 Task: Change the current theme to "Cozy".
Action: Mouse moved to (11, 170)
Screenshot: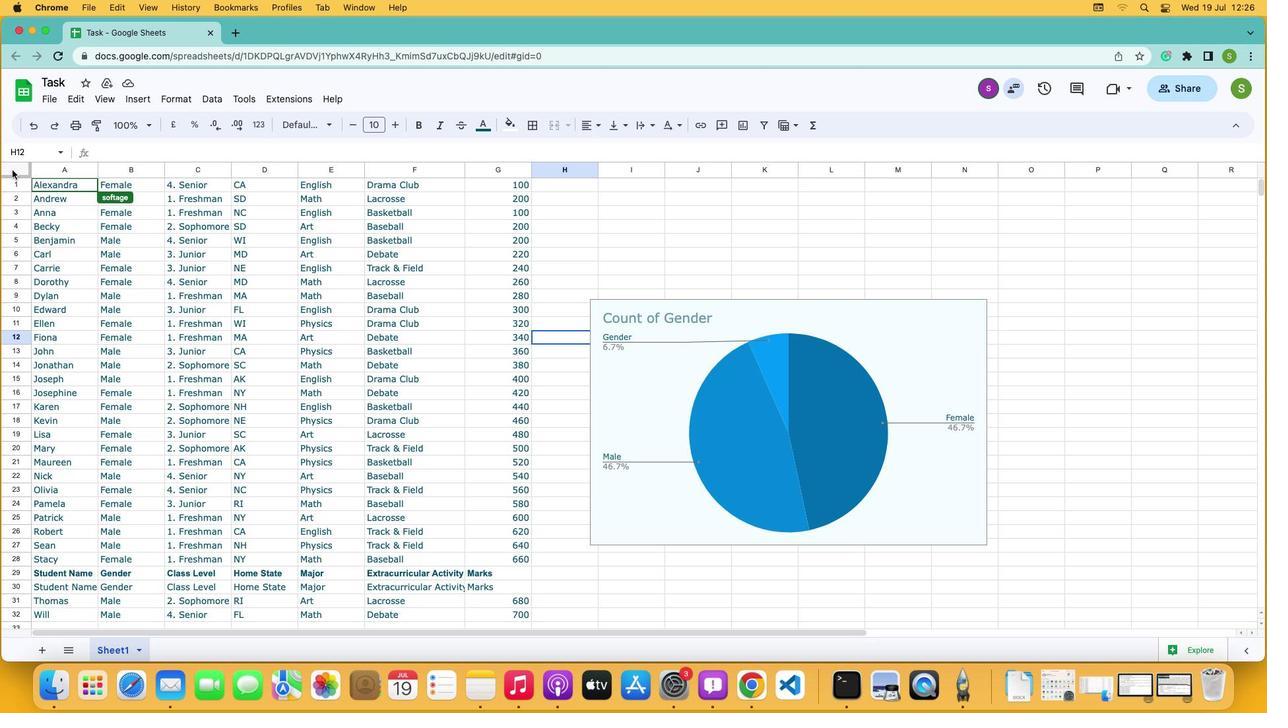
Action: Mouse pressed left at (11, 170)
Screenshot: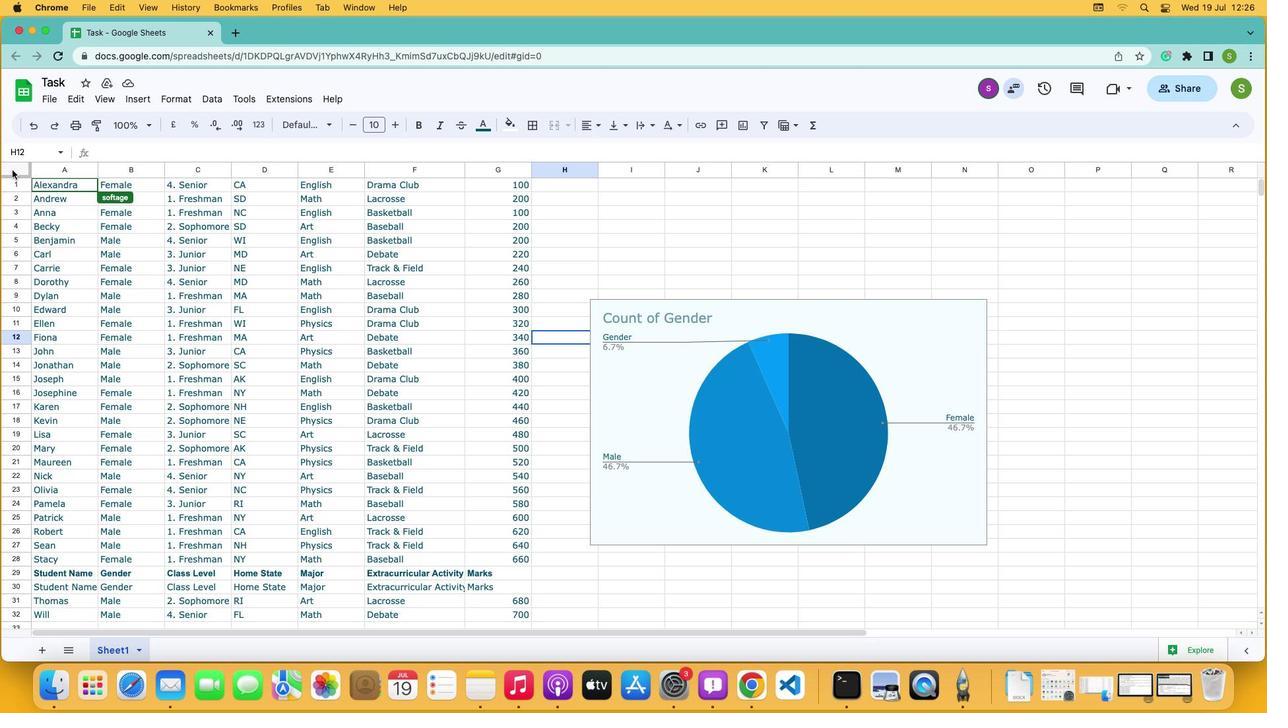 
Action: Mouse moved to (175, 102)
Screenshot: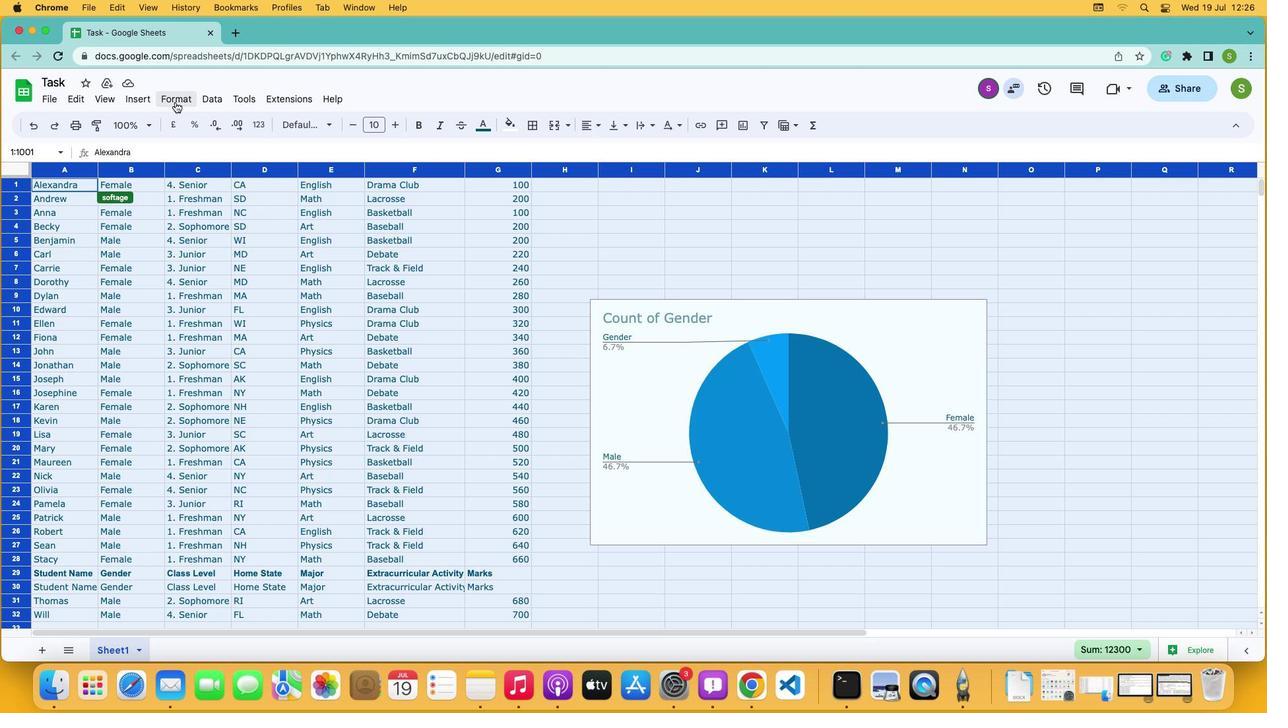 
Action: Mouse pressed left at (175, 102)
Screenshot: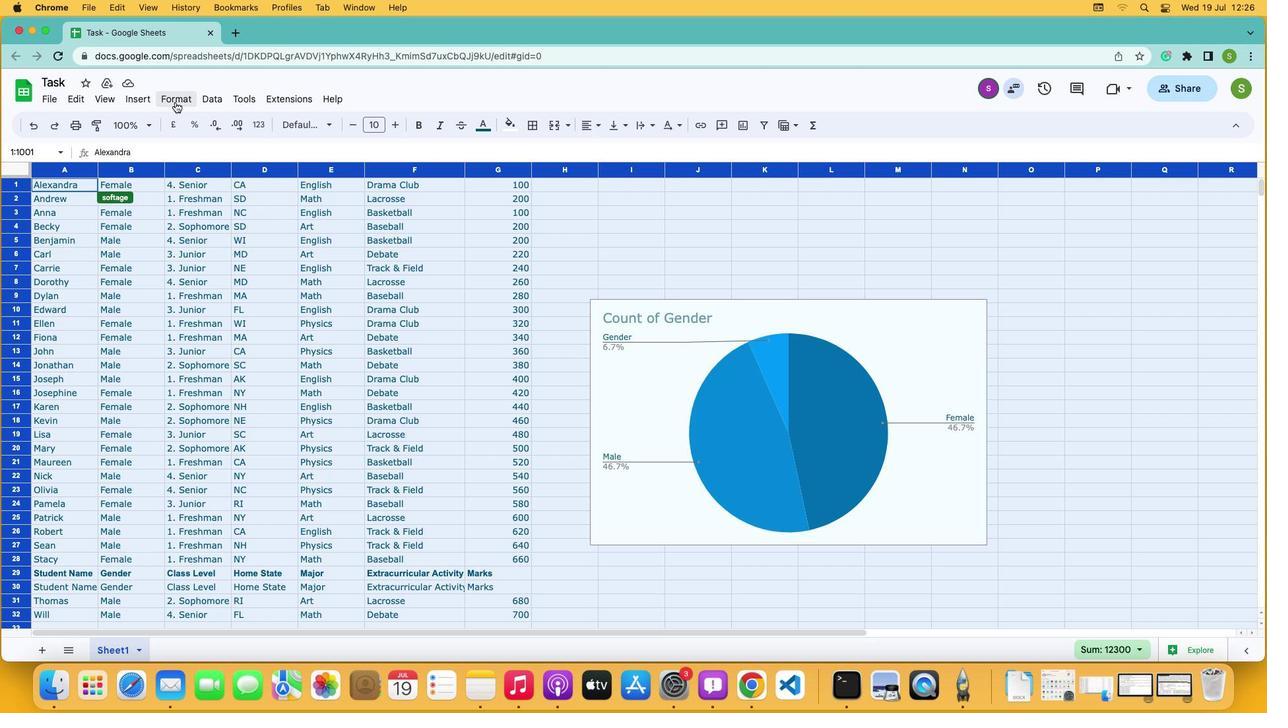 
Action: Mouse moved to (177, 121)
Screenshot: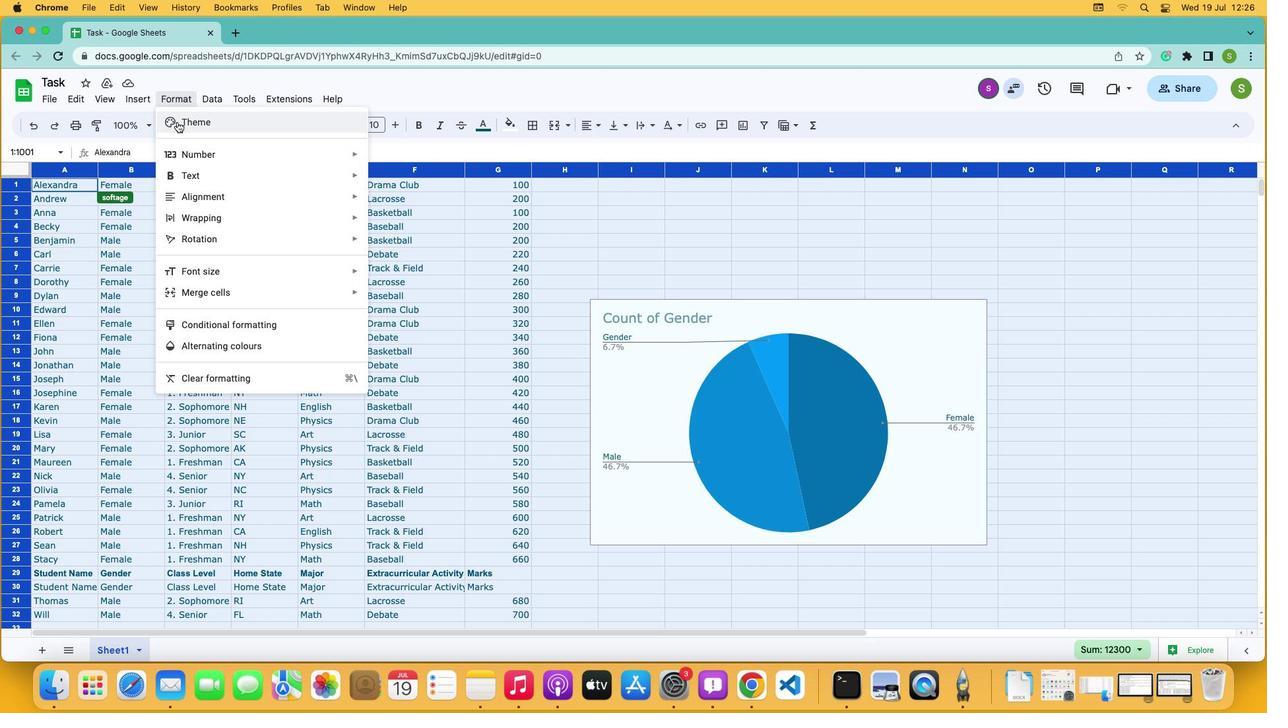 
Action: Mouse pressed left at (177, 121)
Screenshot: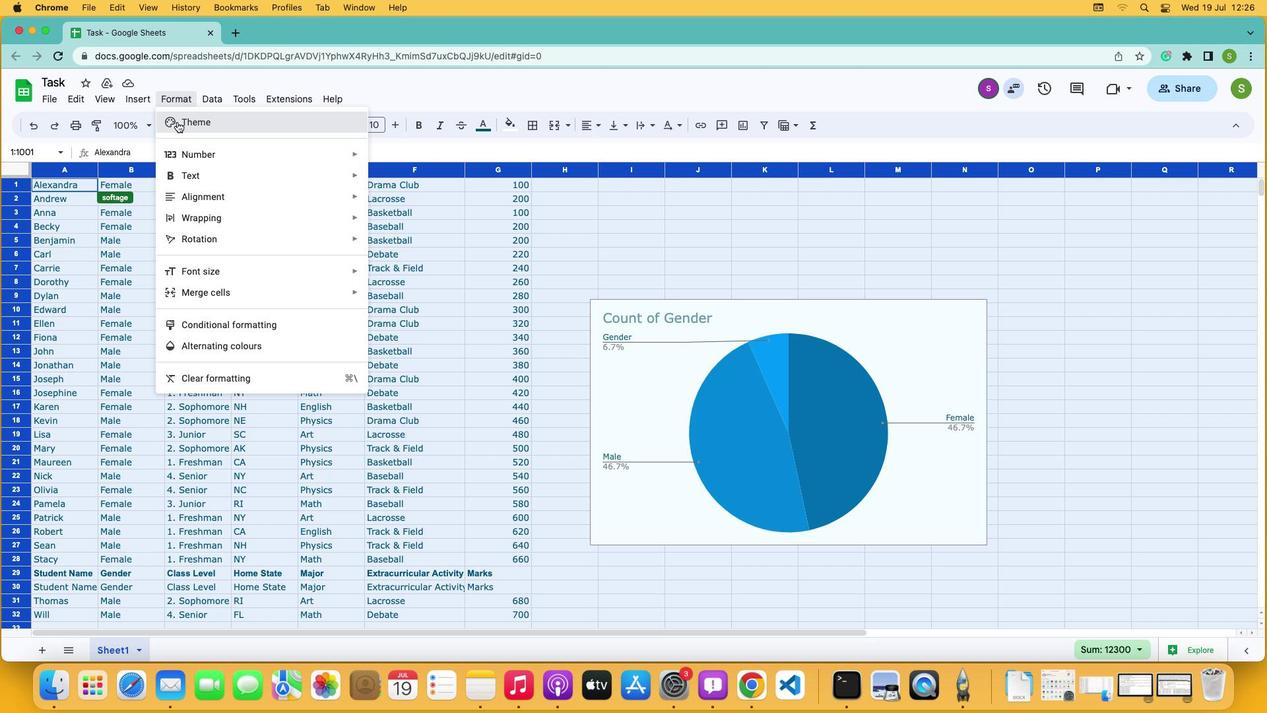 
Action: Mouse moved to (1119, 564)
Screenshot: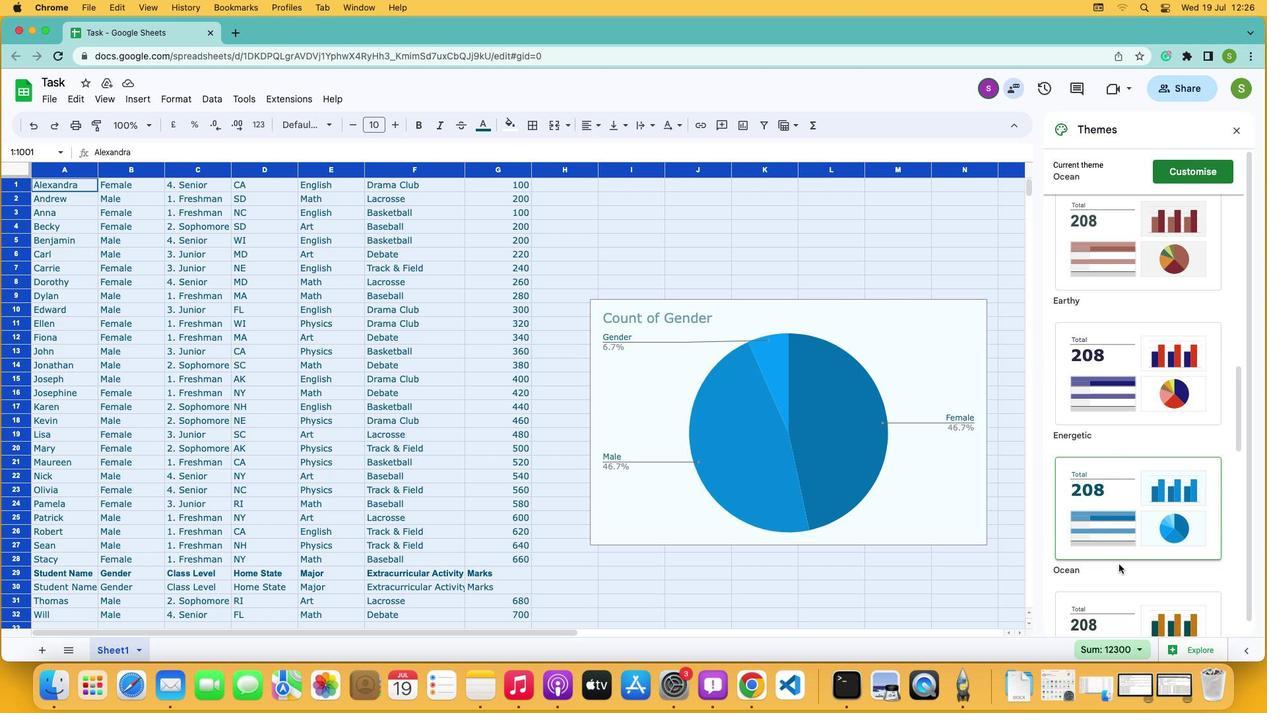 
Action: Mouse scrolled (1119, 564) with delta (0, 0)
Screenshot: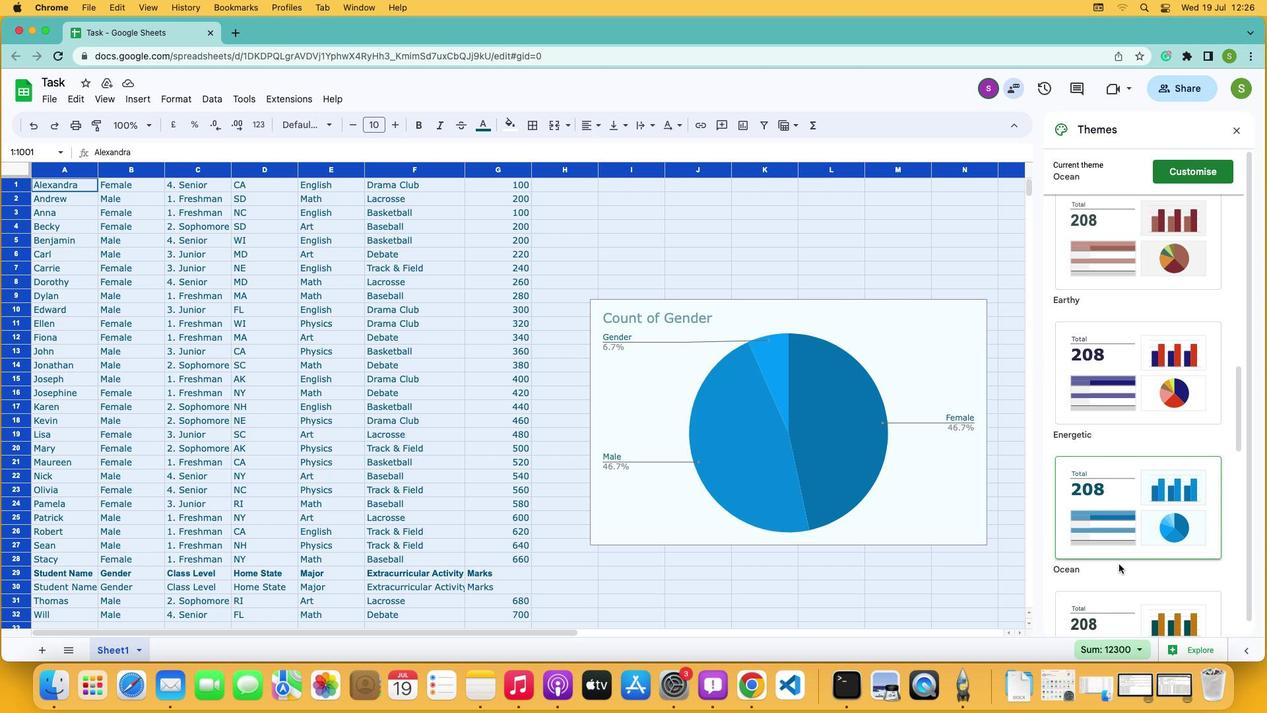 
Action: Mouse scrolled (1119, 564) with delta (0, 0)
Screenshot: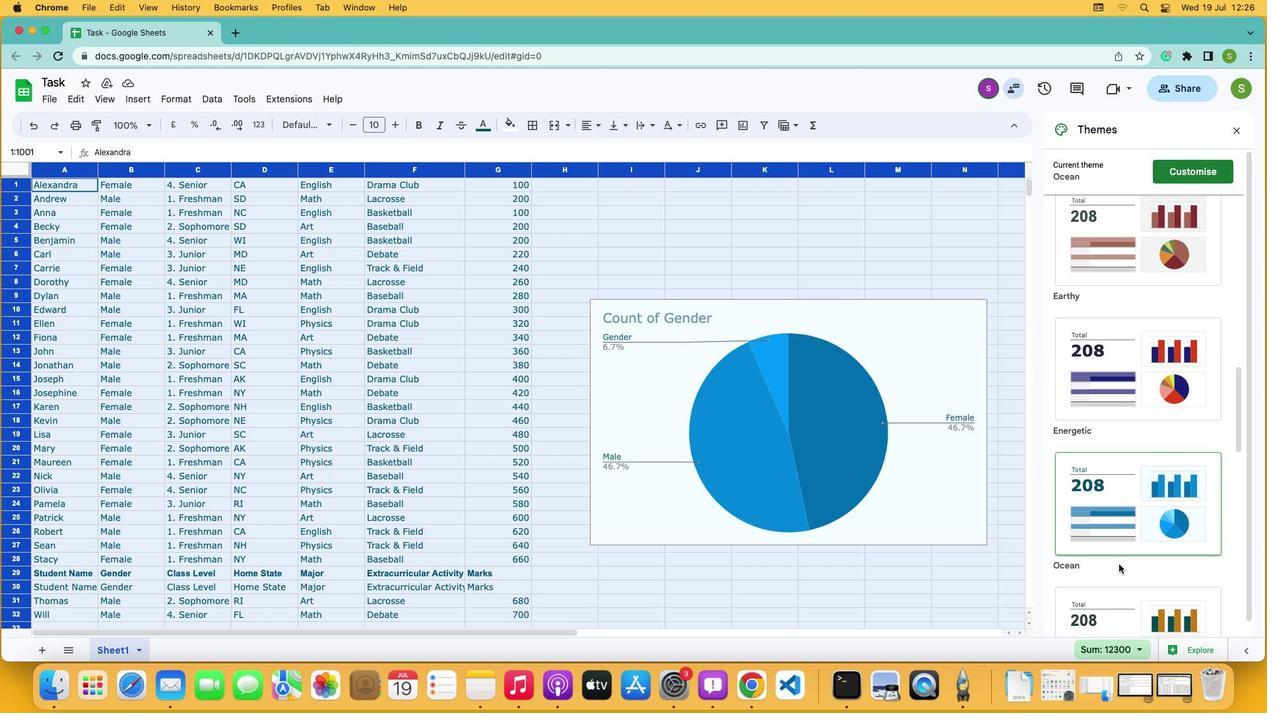 
Action: Mouse scrolled (1119, 564) with delta (0, -1)
Screenshot: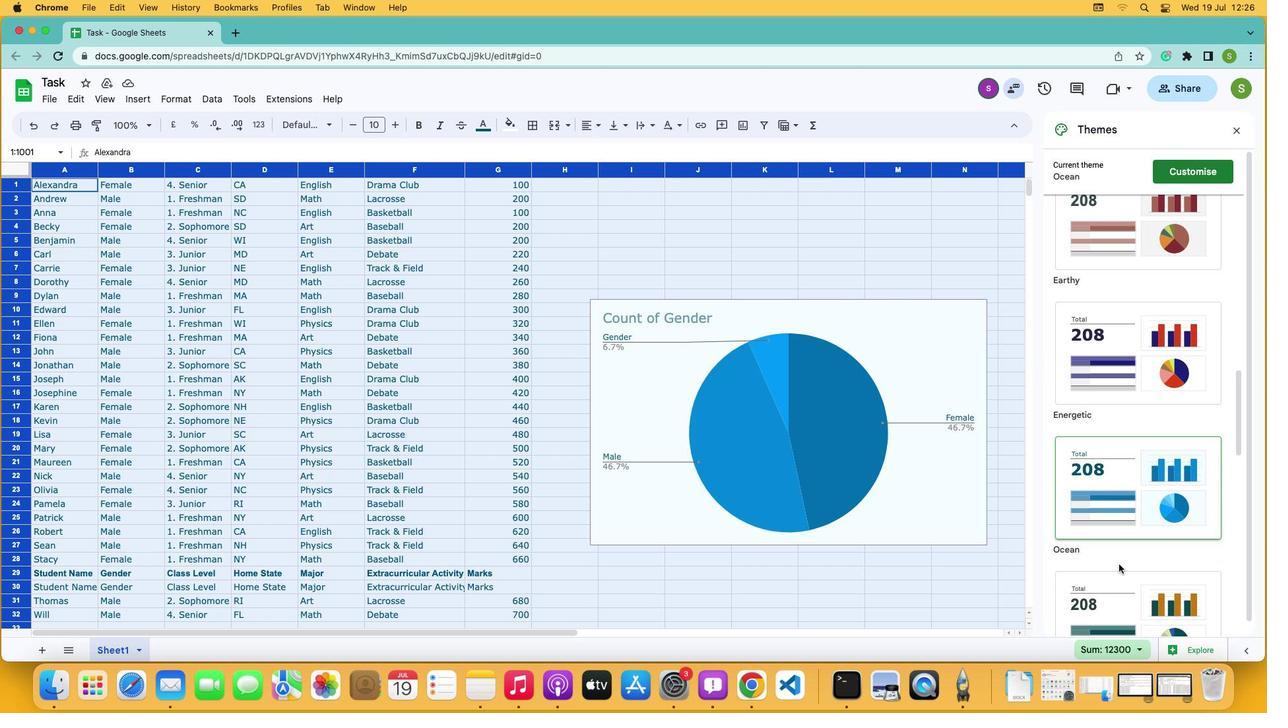 
Action: Mouse scrolled (1119, 564) with delta (0, -2)
Screenshot: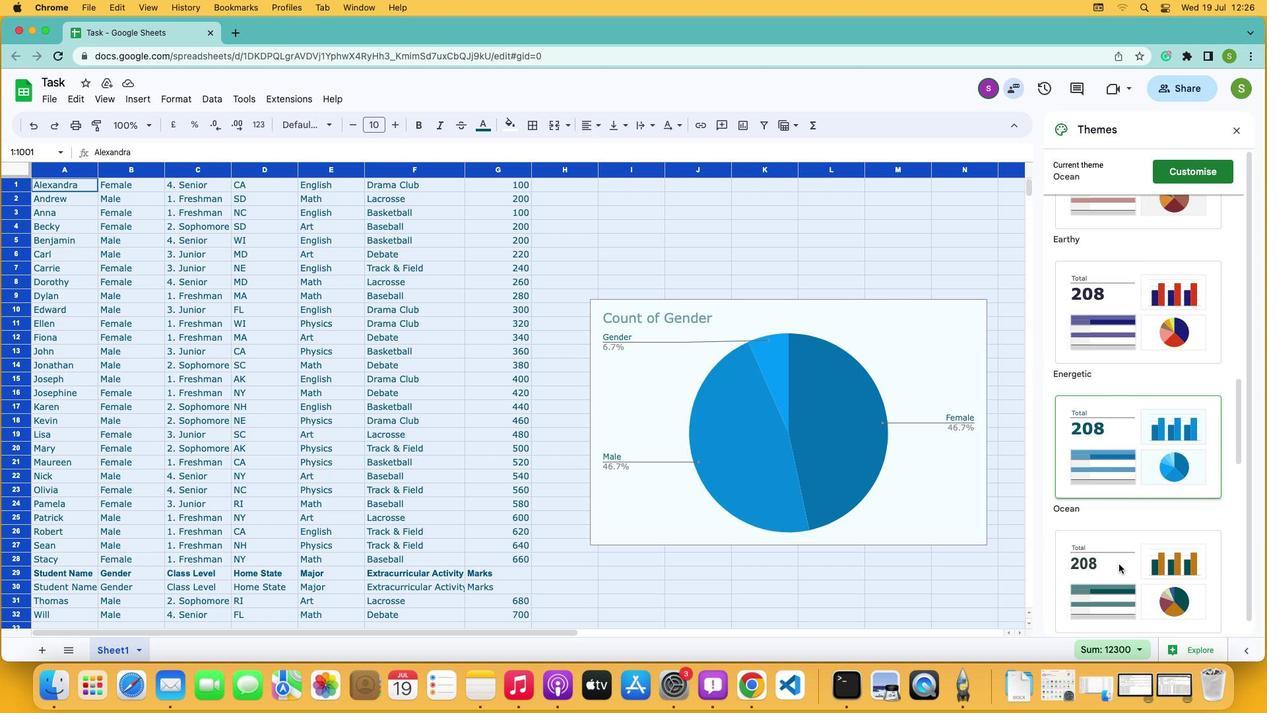 
Action: Mouse moved to (1093, 431)
Screenshot: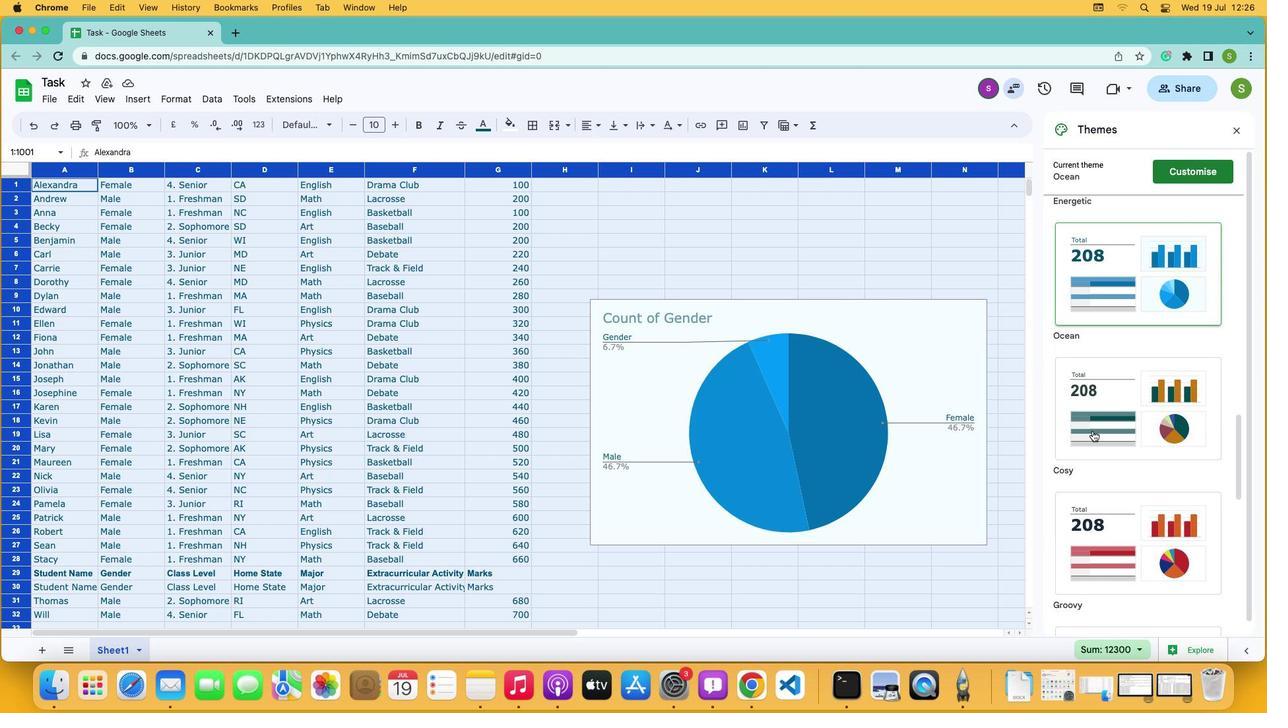 
Action: Mouse pressed left at (1093, 431)
Screenshot: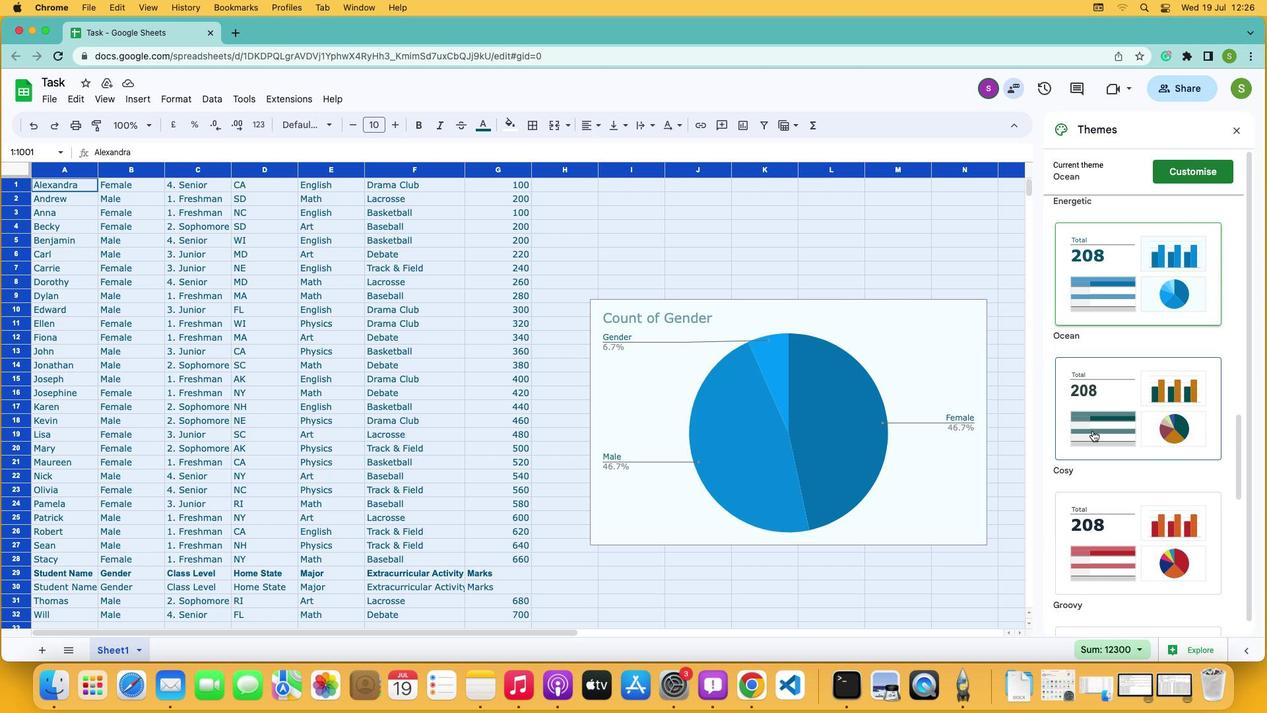 
